 Task: Make in the project TridentForge a sprint 'Solar Wind'.
Action: Mouse moved to (201, 54)
Screenshot: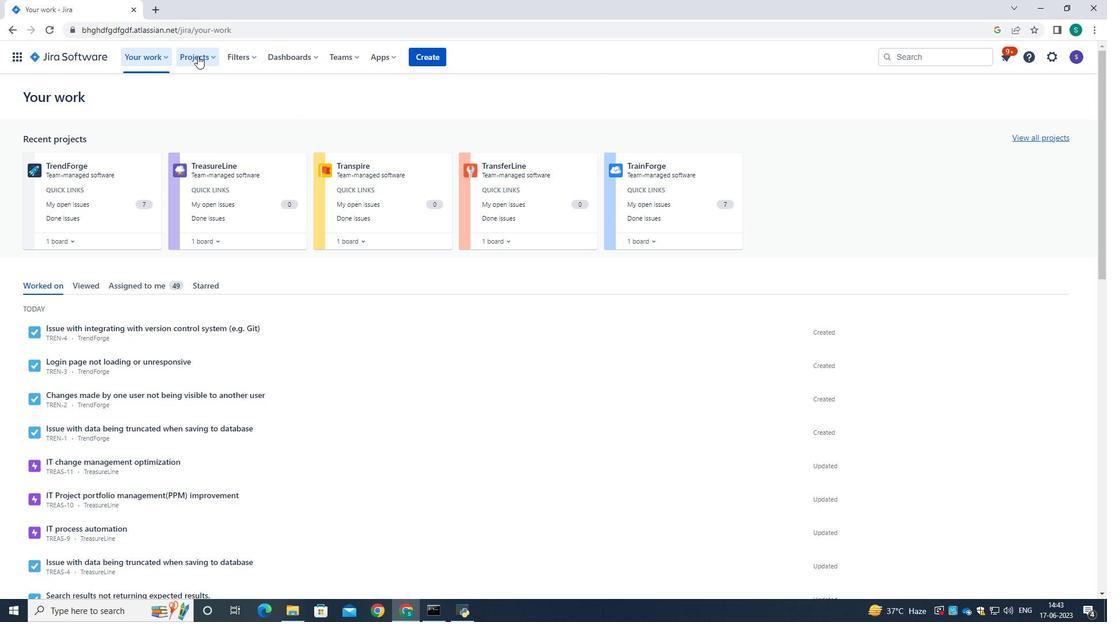 
Action: Mouse pressed left at (201, 54)
Screenshot: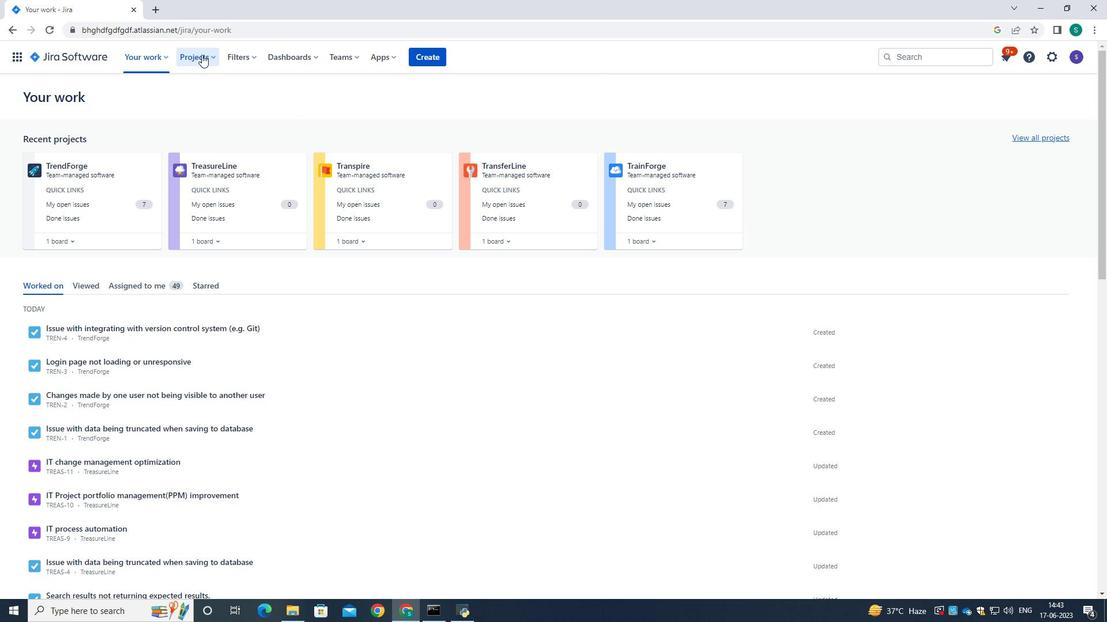 
Action: Mouse moved to (201, 110)
Screenshot: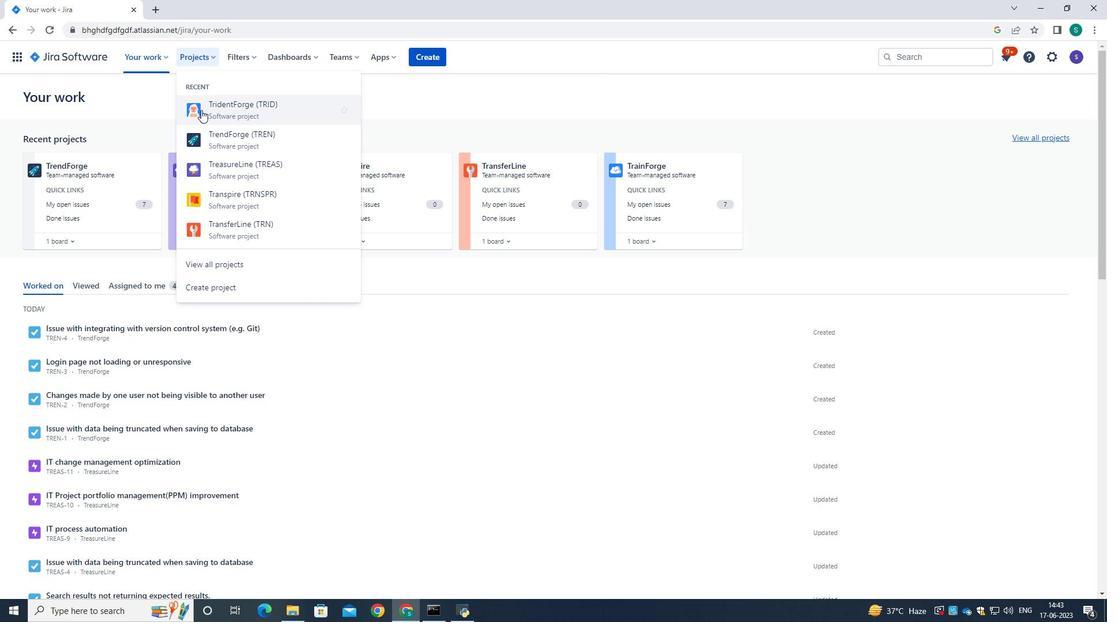 
Action: Mouse pressed left at (201, 110)
Screenshot: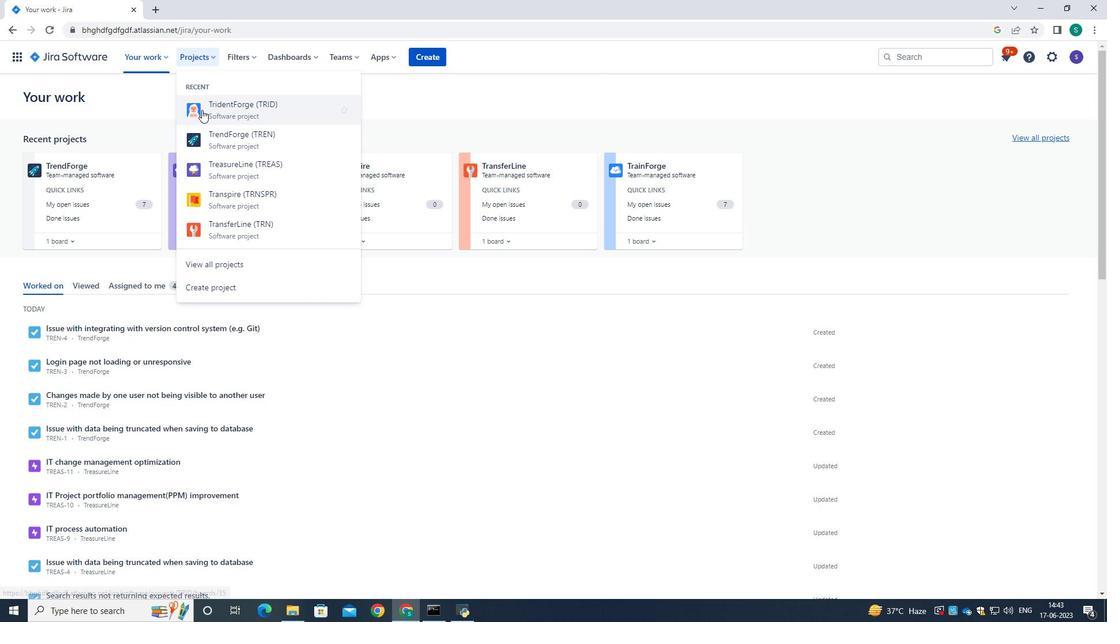 
Action: Mouse moved to (84, 173)
Screenshot: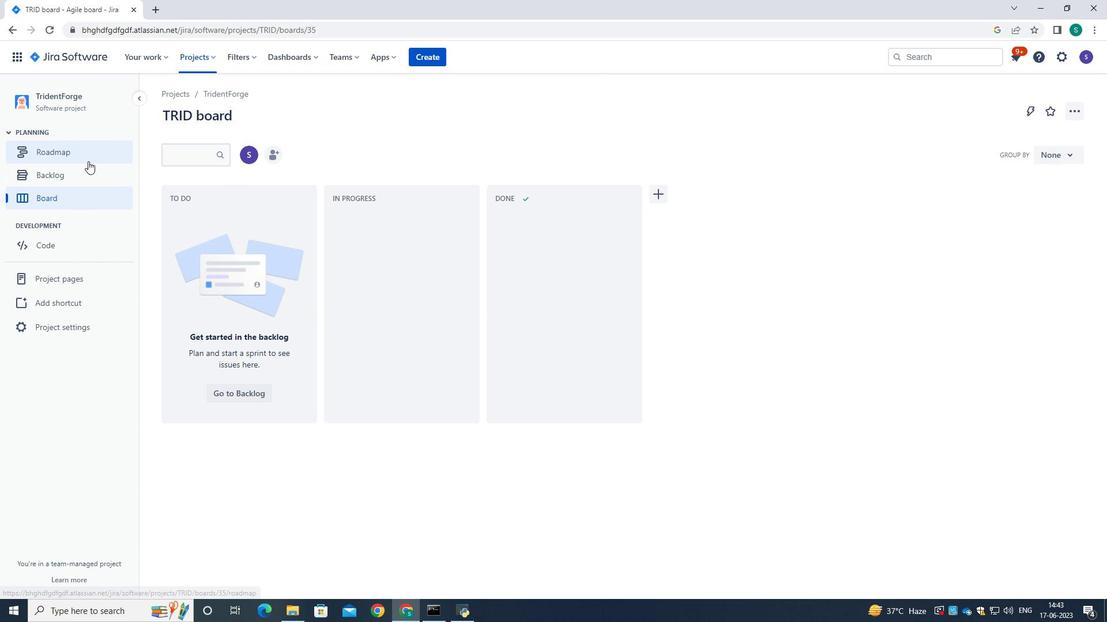 
Action: Mouse pressed left at (84, 173)
Screenshot: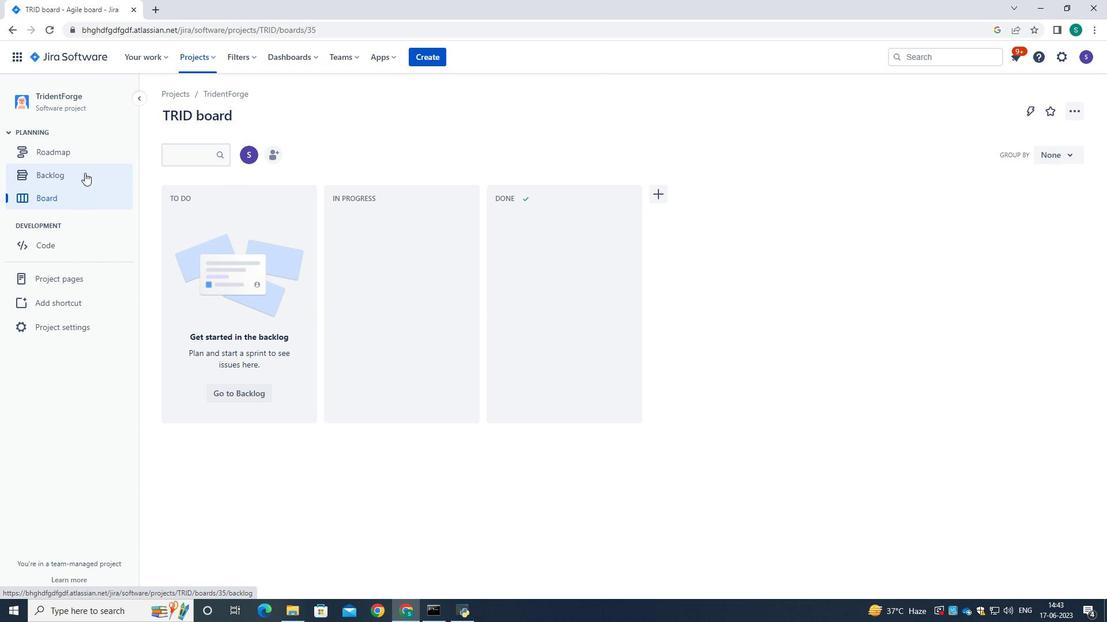 
Action: Mouse moved to (1045, 356)
Screenshot: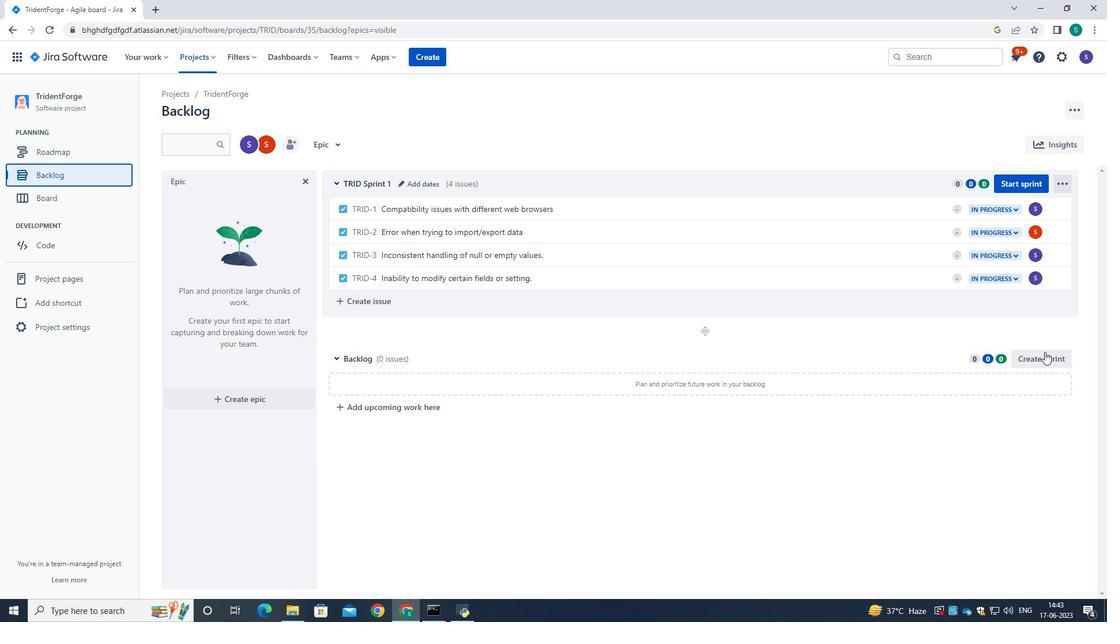 
Action: Mouse pressed left at (1045, 356)
Screenshot: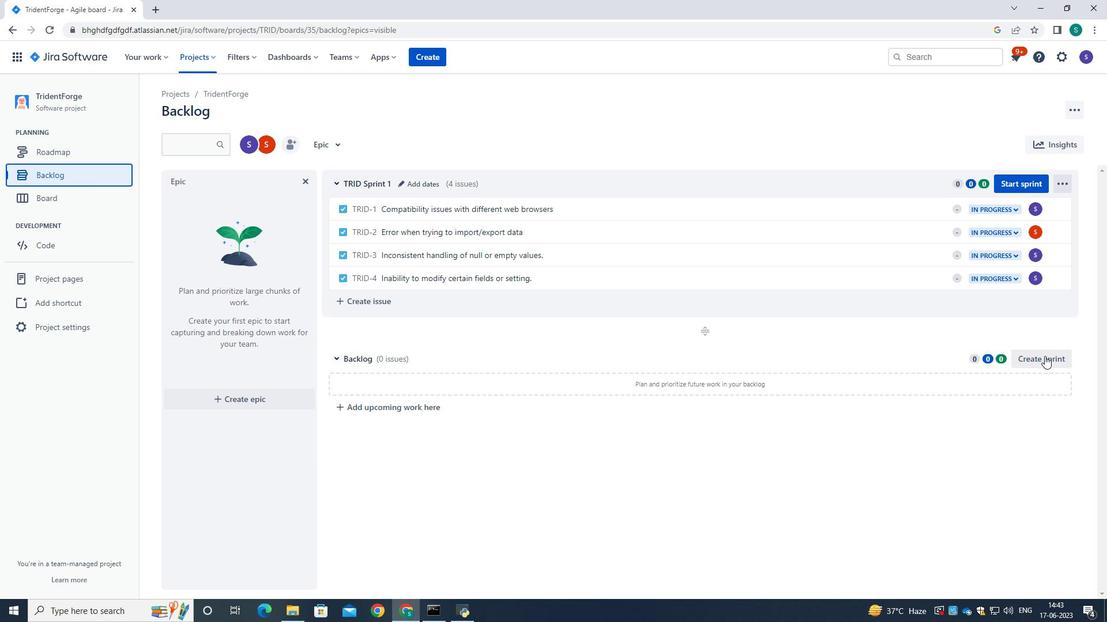 
Action: Mouse moved to (419, 362)
Screenshot: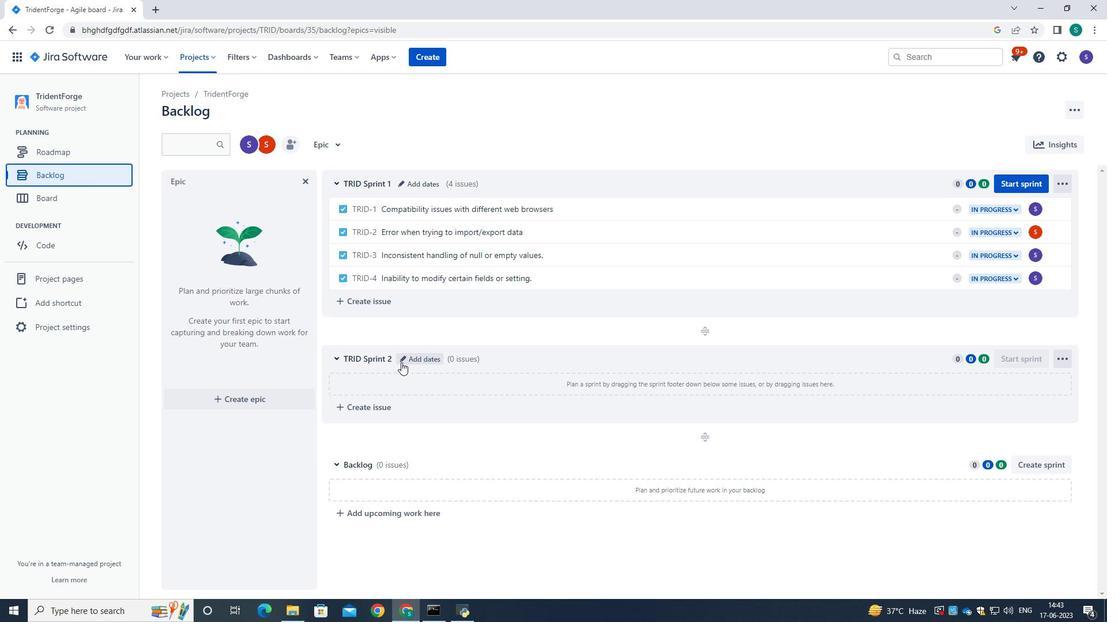 
Action: Mouse pressed left at (419, 362)
Screenshot: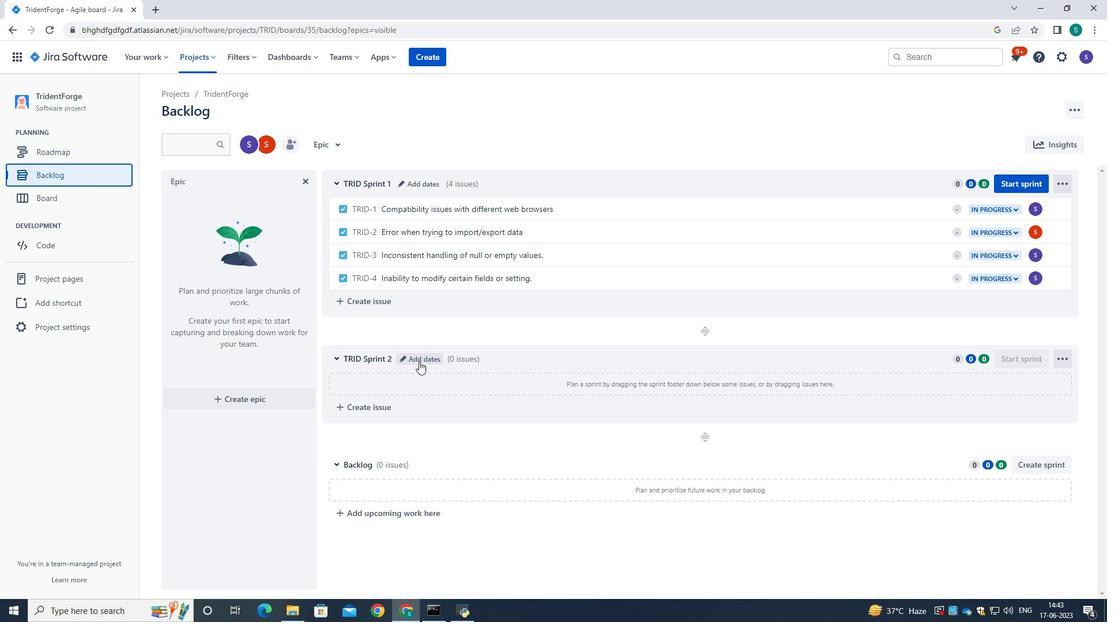 
Action: Mouse moved to (576, 189)
Screenshot: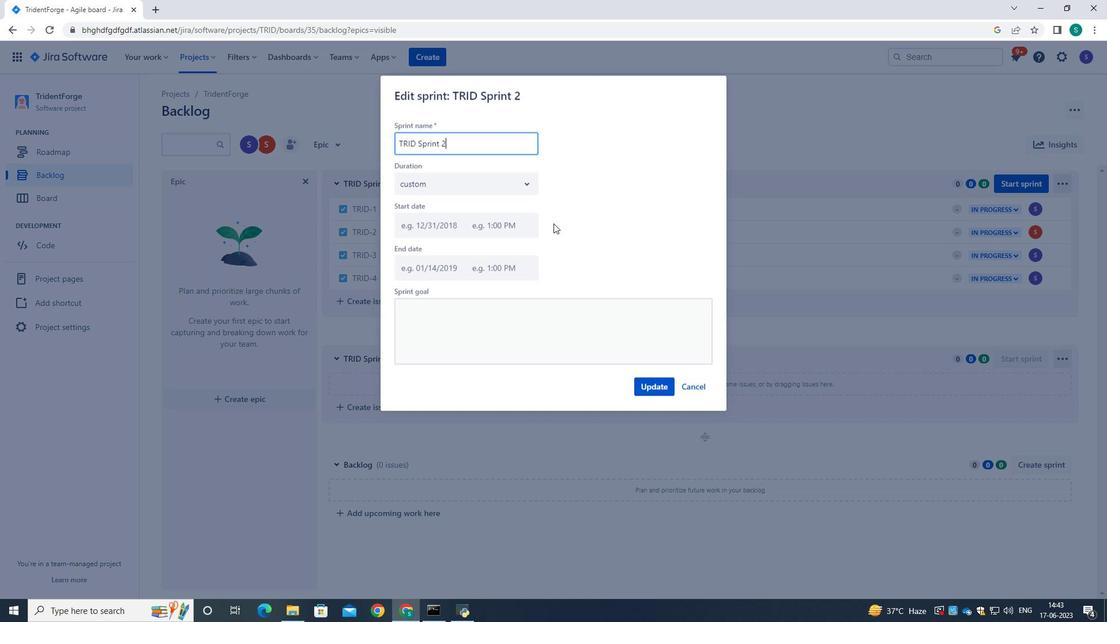 
Action: Key pressed <Key.backspace><Key.backspace><Key.backspace><Key.backspace><Key.backspace><Key.backspace><Key.backspace><Key.backspace><Key.backspace><Key.backspace><Key.backspace><Key.backspace><Key.backspace><Key.backspace><Key.backspace><Key.backspace><Key.backspace><Key.backspace><Key.backspace><Key.caps_lock>S<Key.caps_lock>olar<Key.space><Key.caps_lock>W<Key.caps_lock>ind
Screenshot: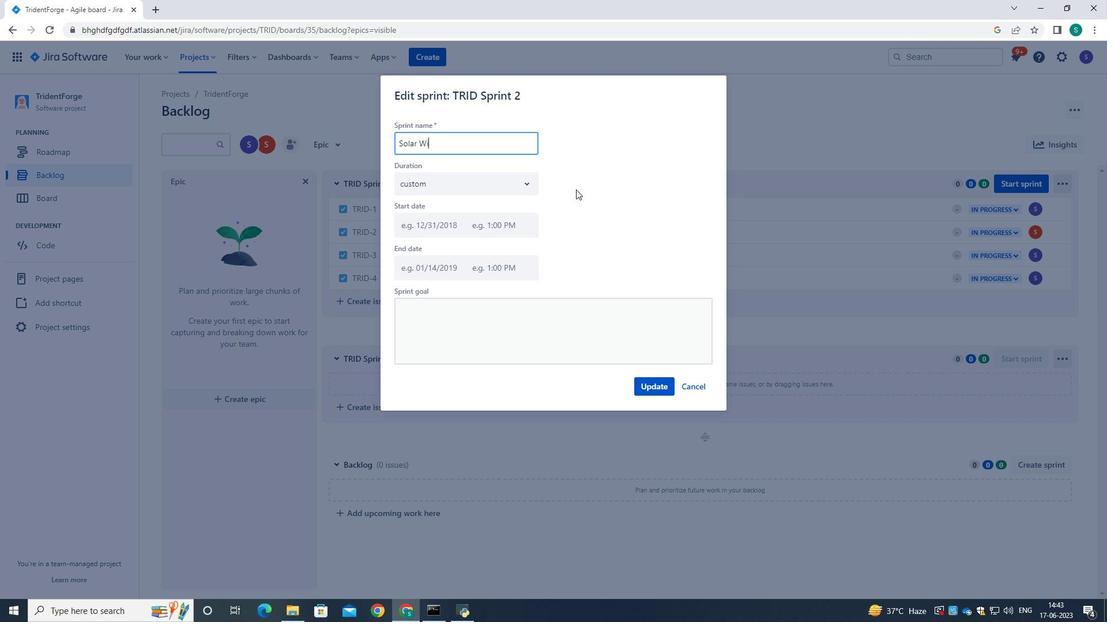 
Action: Mouse moved to (668, 381)
Screenshot: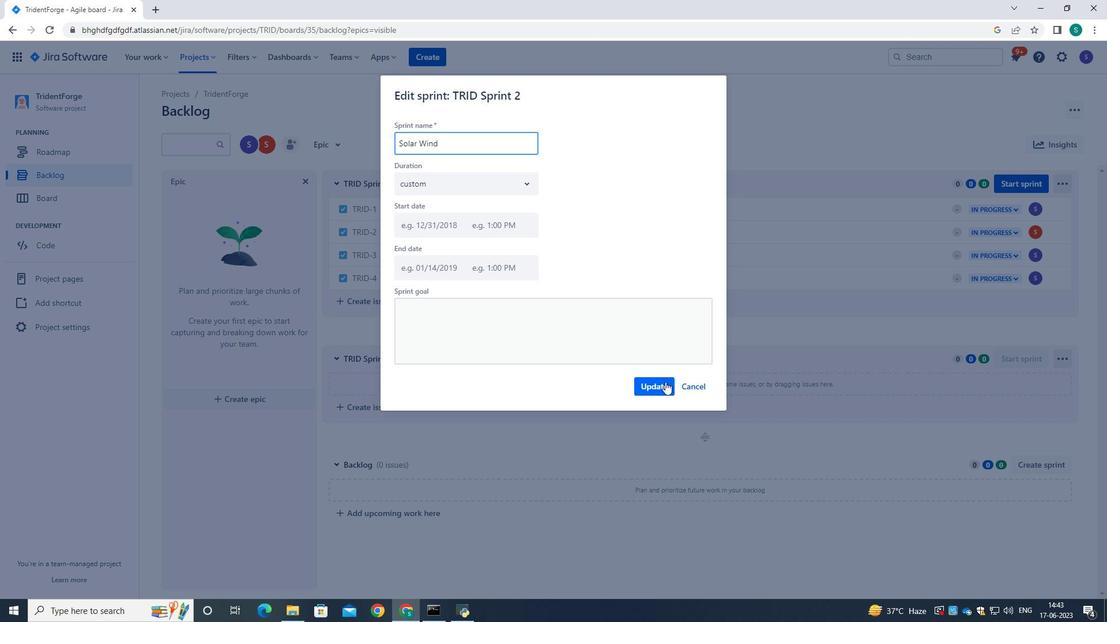 
Action: Mouse pressed left at (668, 381)
Screenshot: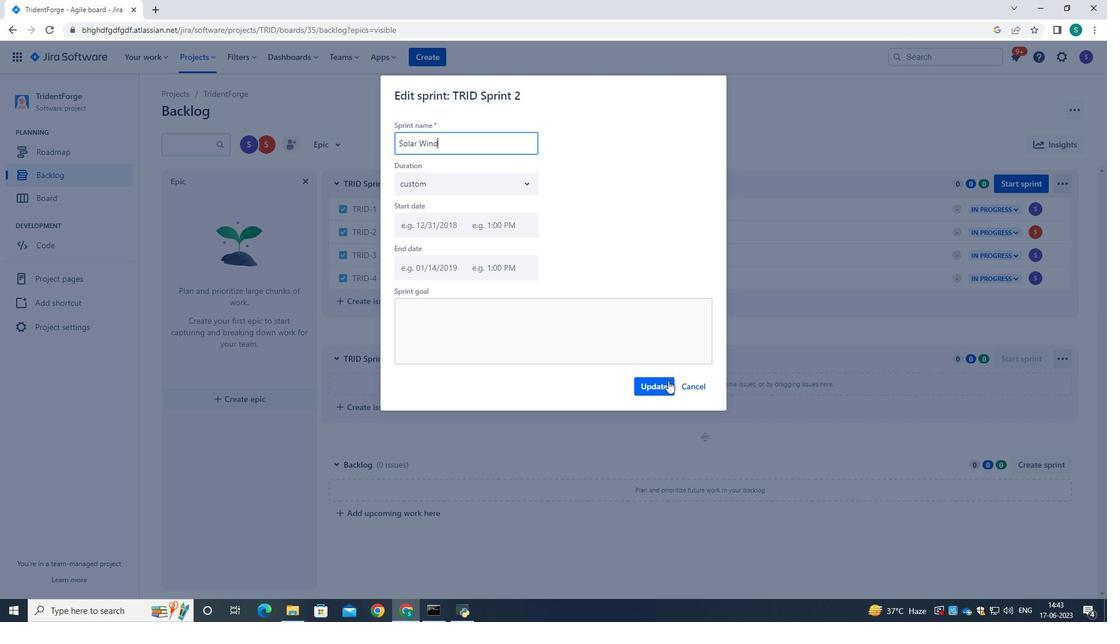 
Action: Mouse moved to (737, 215)
Screenshot: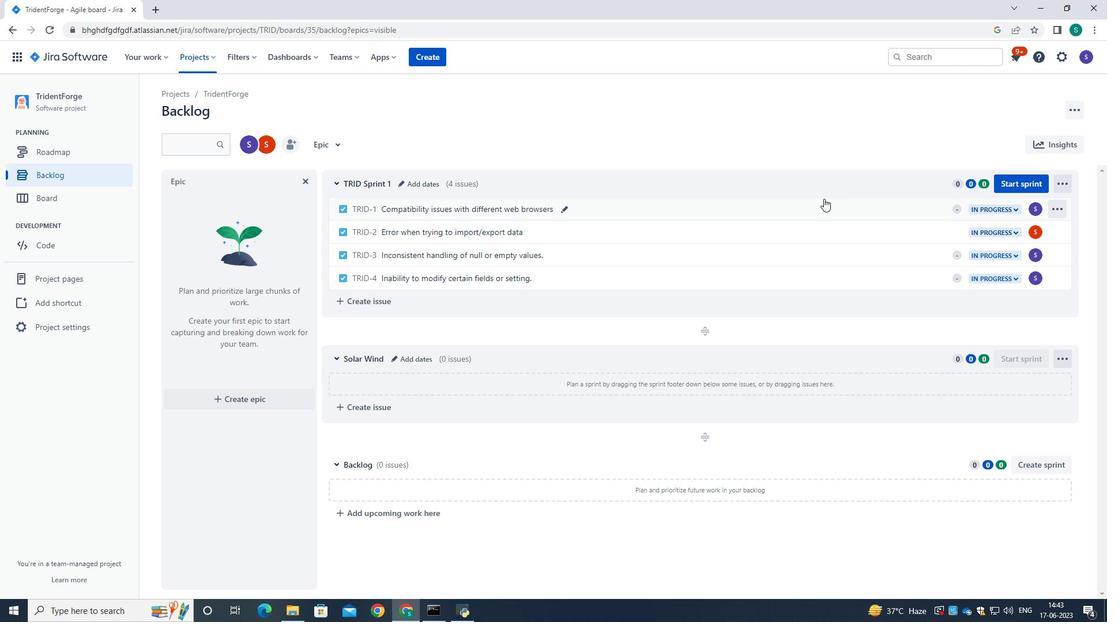 
